 Task: Create in the project TransferLine an epic 'Customer experience (CX) platform implementation'.
Action: Mouse moved to (209, 61)
Screenshot: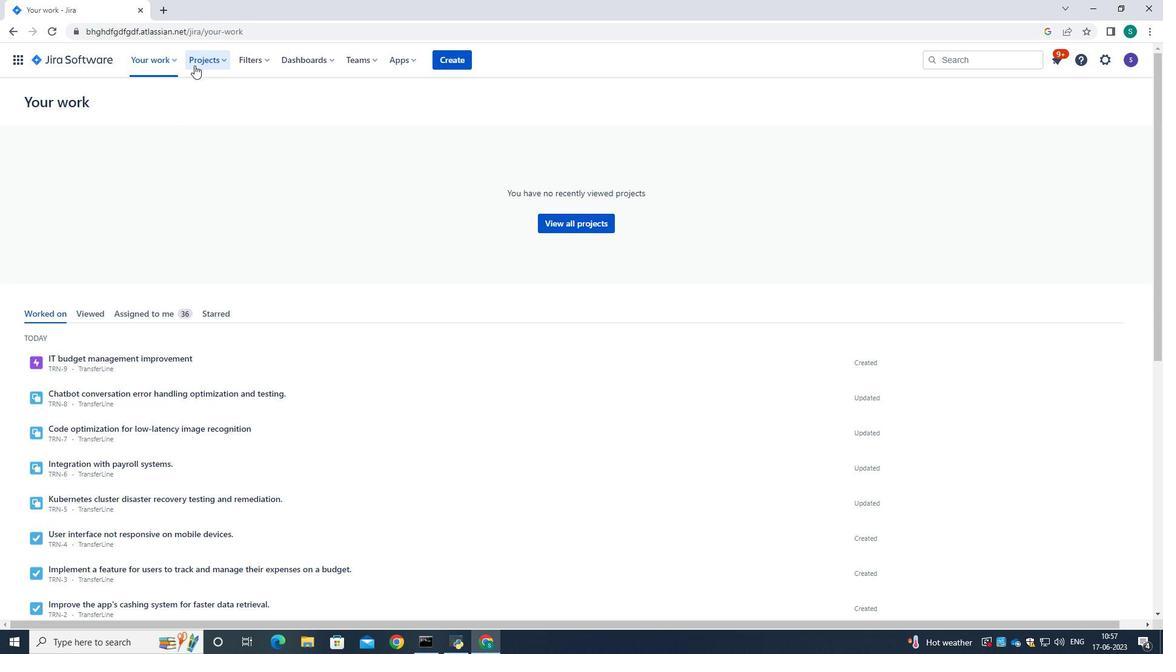 
Action: Mouse pressed left at (209, 61)
Screenshot: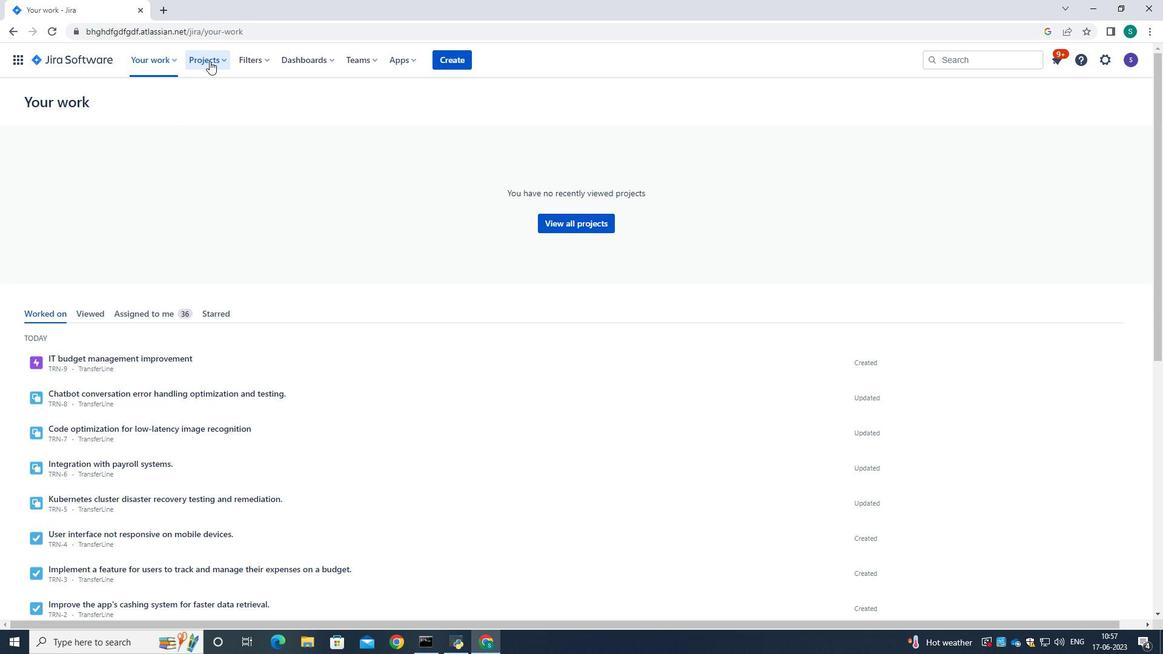 
Action: Mouse moved to (232, 113)
Screenshot: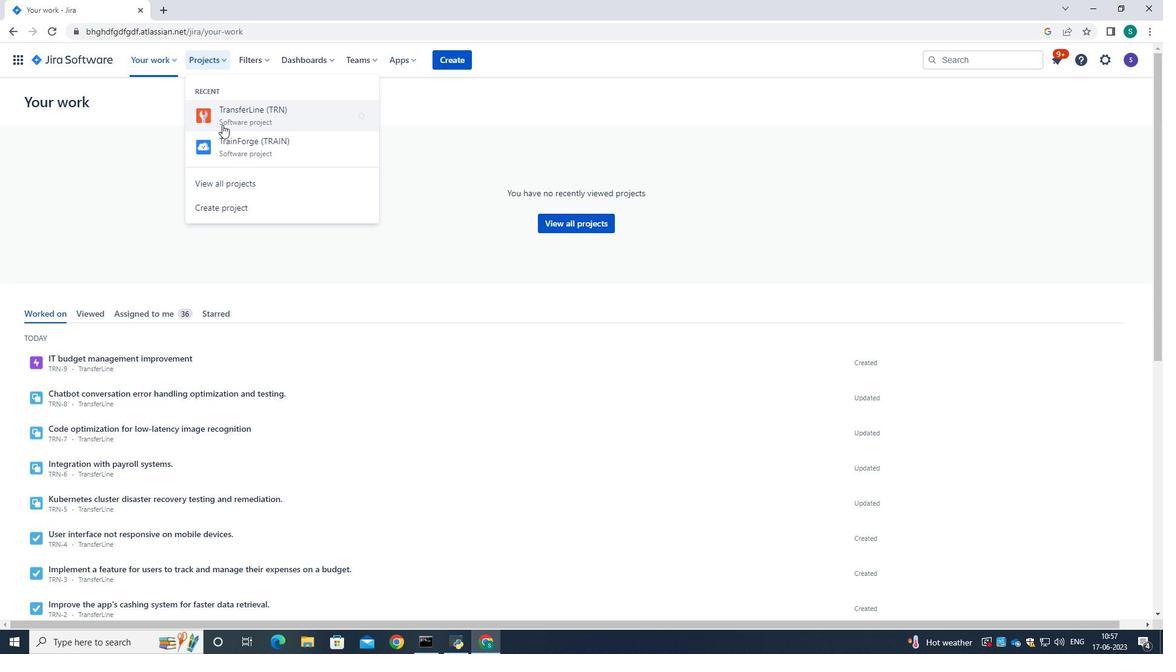 
Action: Mouse pressed left at (232, 113)
Screenshot: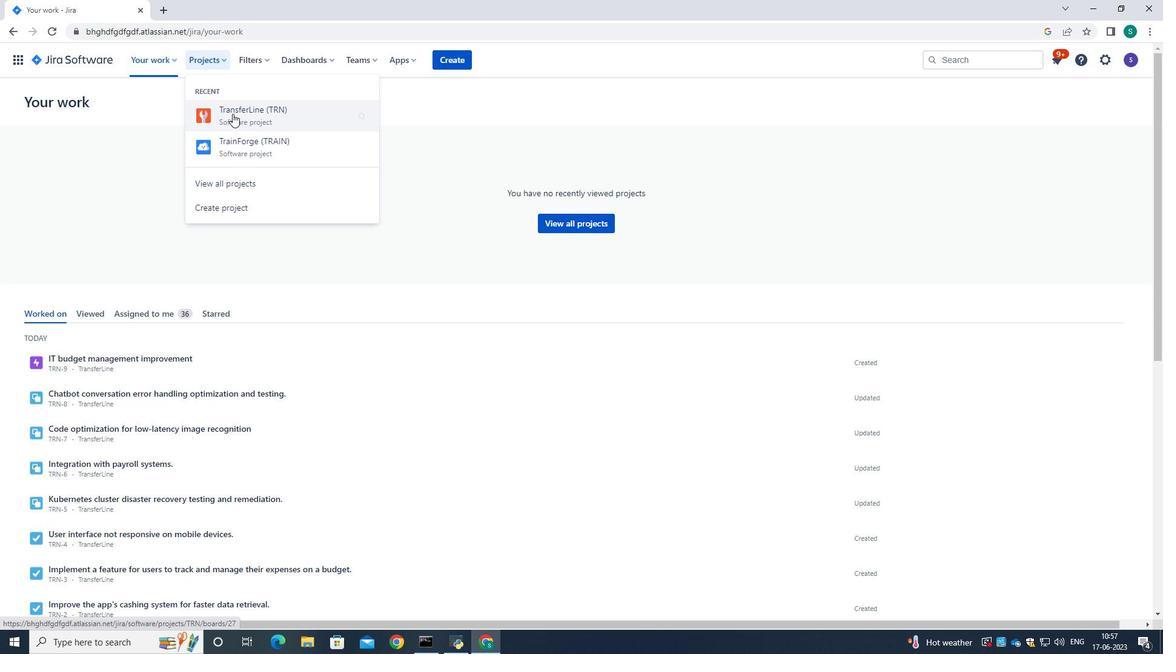 
Action: Mouse moved to (78, 177)
Screenshot: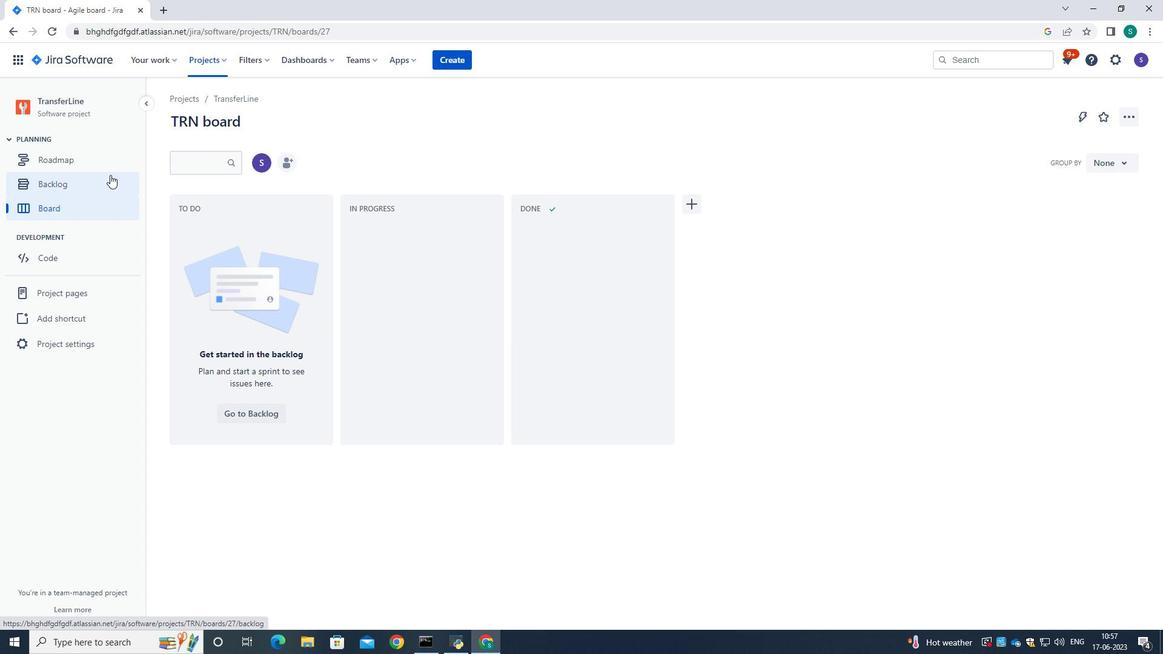 
Action: Mouse pressed left at (78, 177)
Screenshot: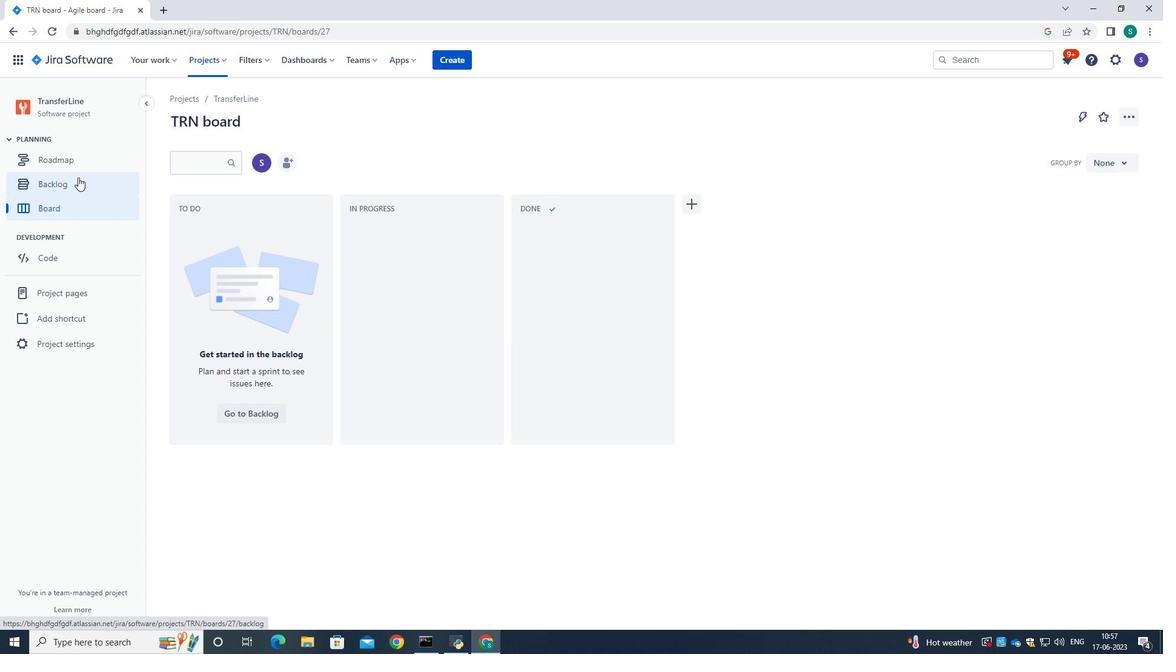 
Action: Mouse moved to (241, 286)
Screenshot: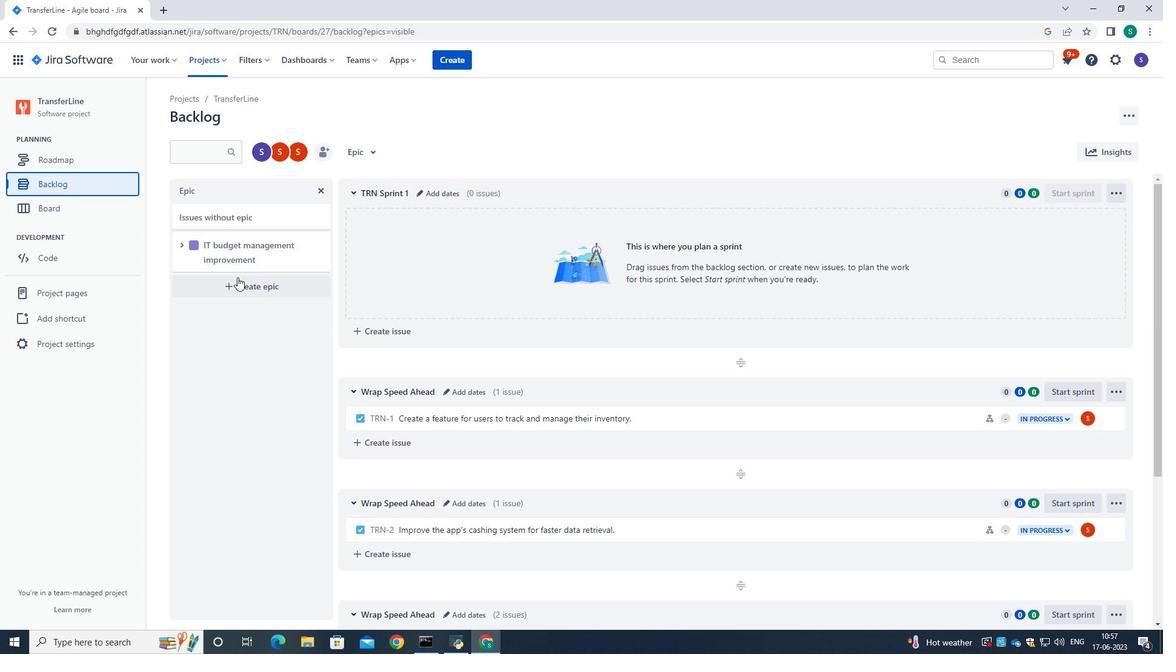 
Action: Mouse pressed left at (241, 286)
Screenshot: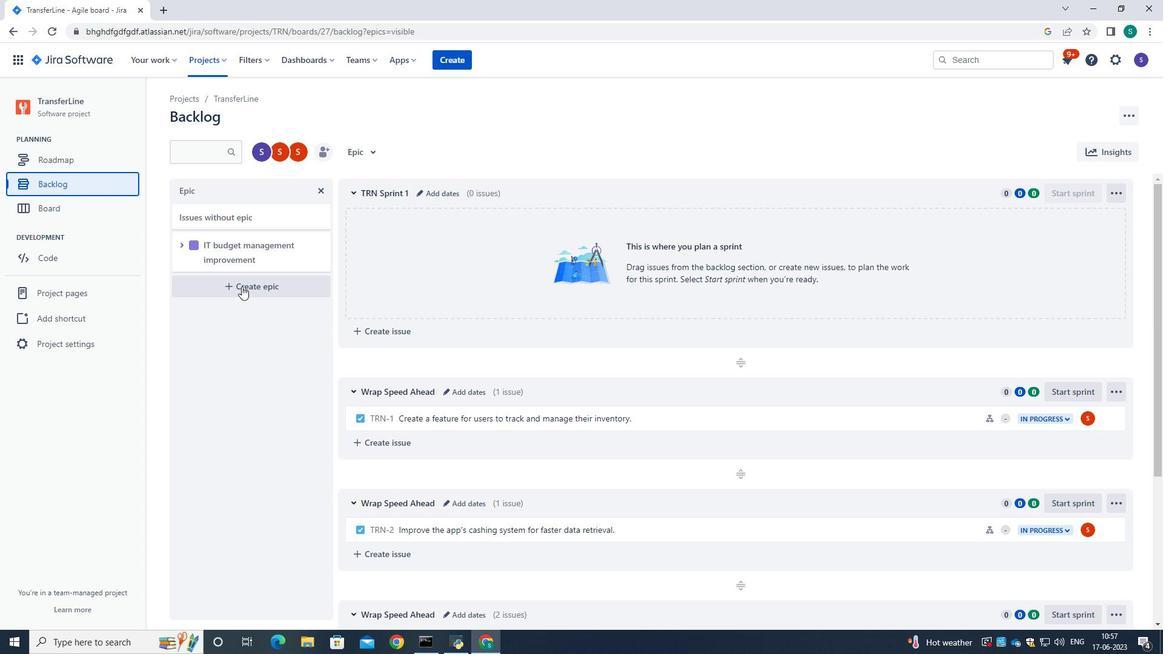 
Action: Mouse moved to (240, 287)
Screenshot: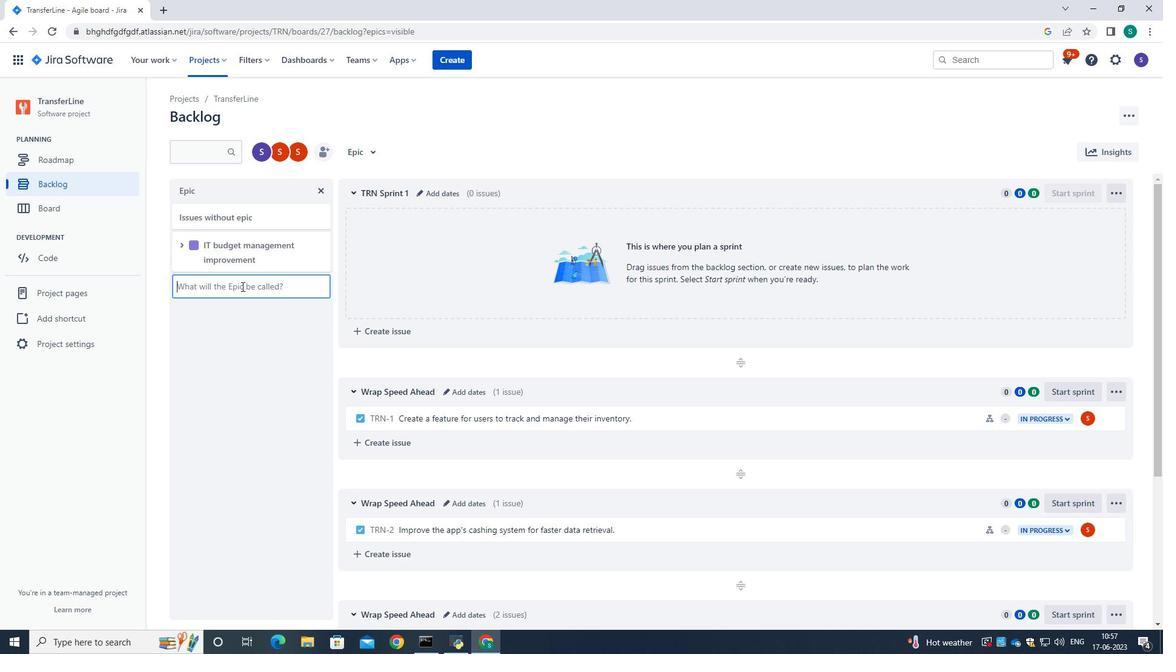 
Action: Mouse pressed left at (240, 287)
Screenshot: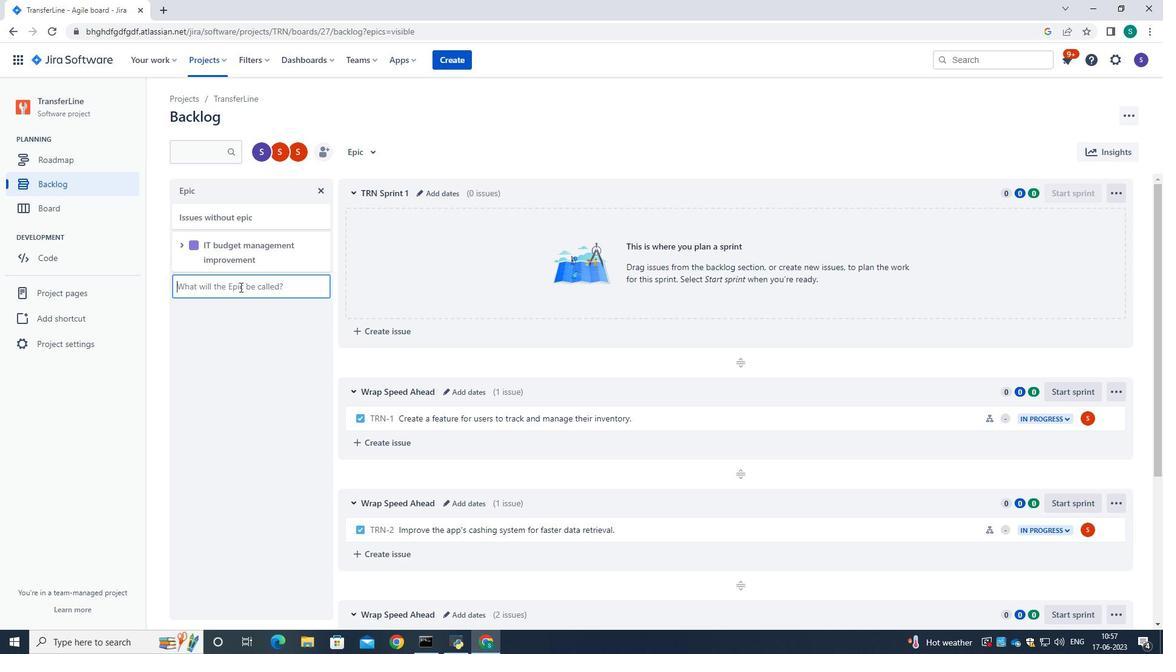 
Action: Key pressed <Key.caps_lock>C<Key.caps_lock>uatom<Key.backspace><Key.backspace><Key.backspace><Key.backspace>stomer<Key.space><Key.caps_lock><Key.caps_lock>experience<Key.space><Key.shift_r>(<Key.caps_lock>CX<Key.shift_r>()<Key.backspace><Key.backspace><Key.shift_r><Key.shift_r><Key.shift_r><Key.shift_r>)<Key.space><Key.caps_lock><Key.caps_lock>PLA<Key.backspace><Key.backspace><Key.caps_lock><Key.backspace>platform<Key.space>imple<Key.backspace>ementation
Screenshot: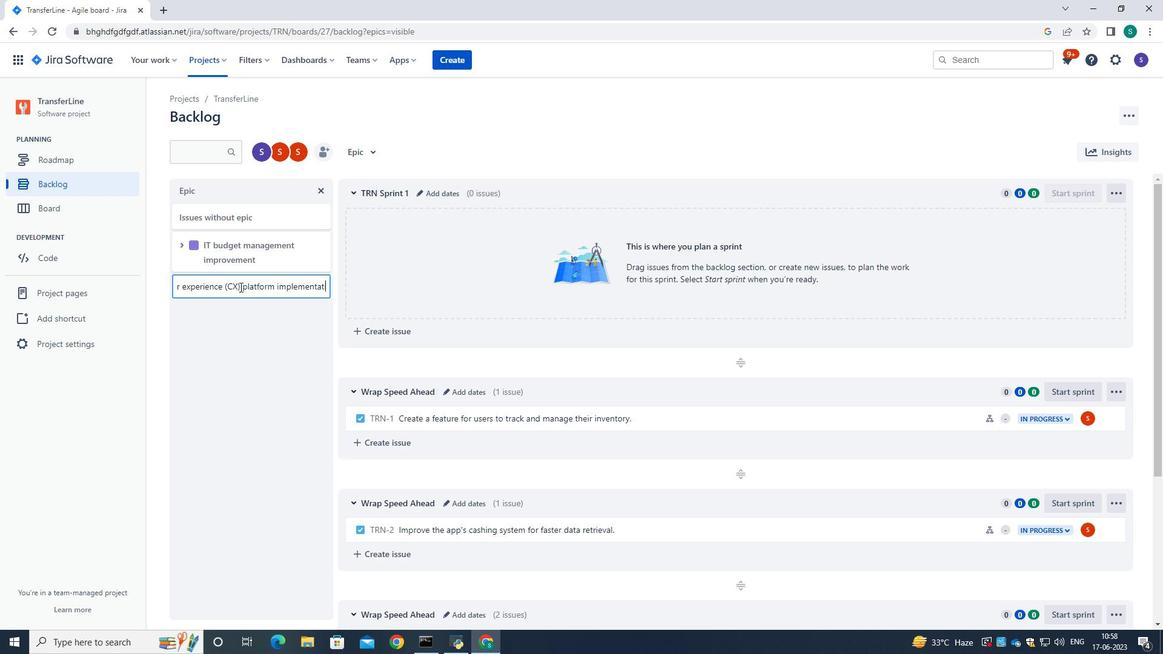 
Action: Mouse moved to (240, 287)
Screenshot: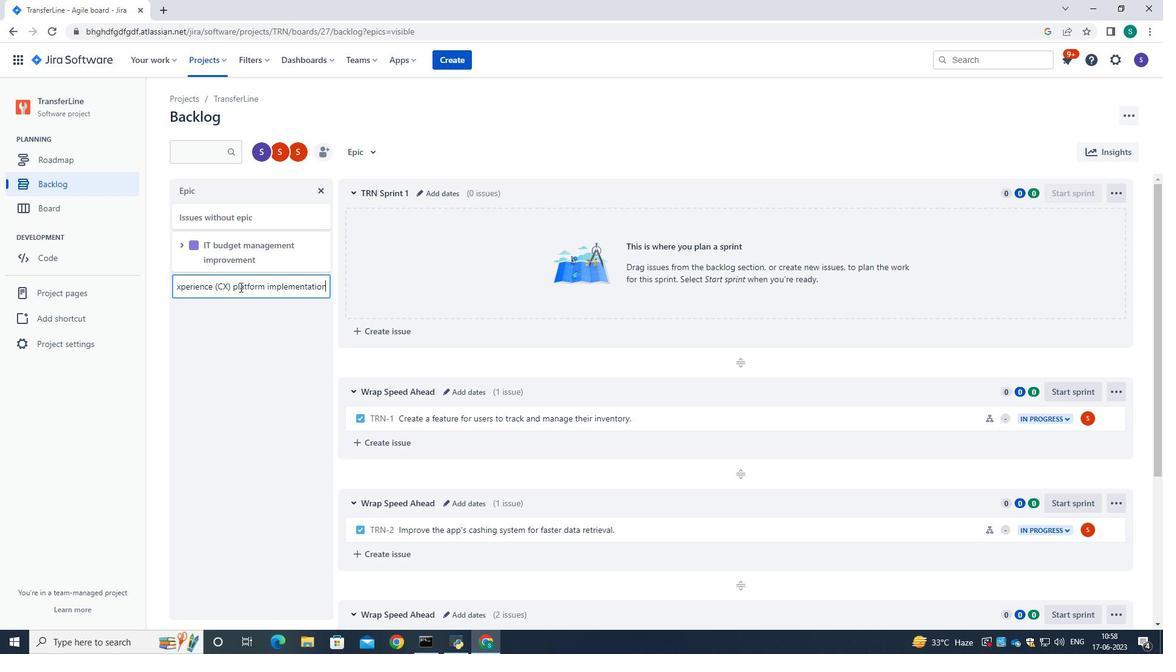 
Action: Key pressed <Key.enter>
Screenshot: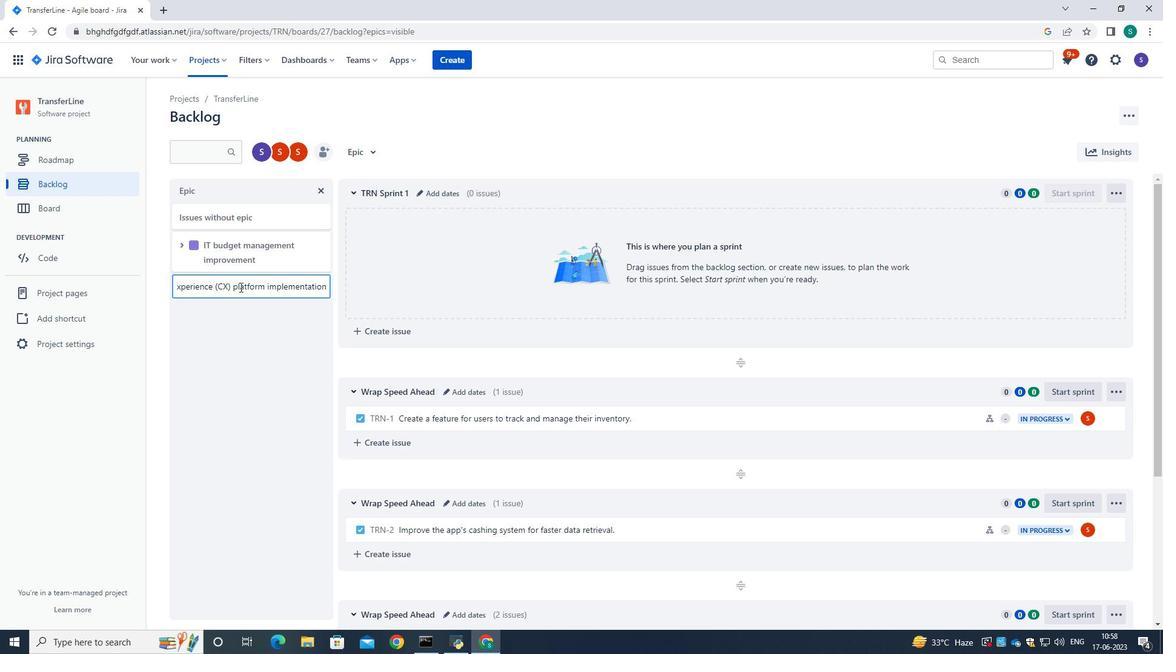 
Action: Mouse moved to (233, 359)
Screenshot: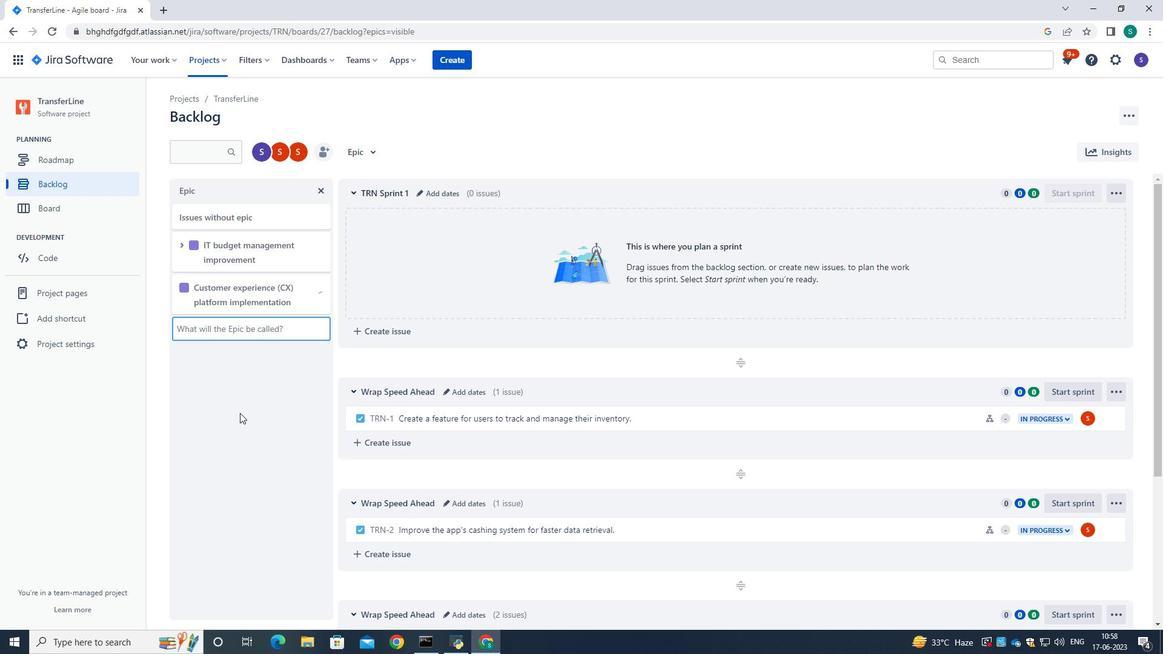 
Action: Mouse pressed left at (233, 359)
Screenshot: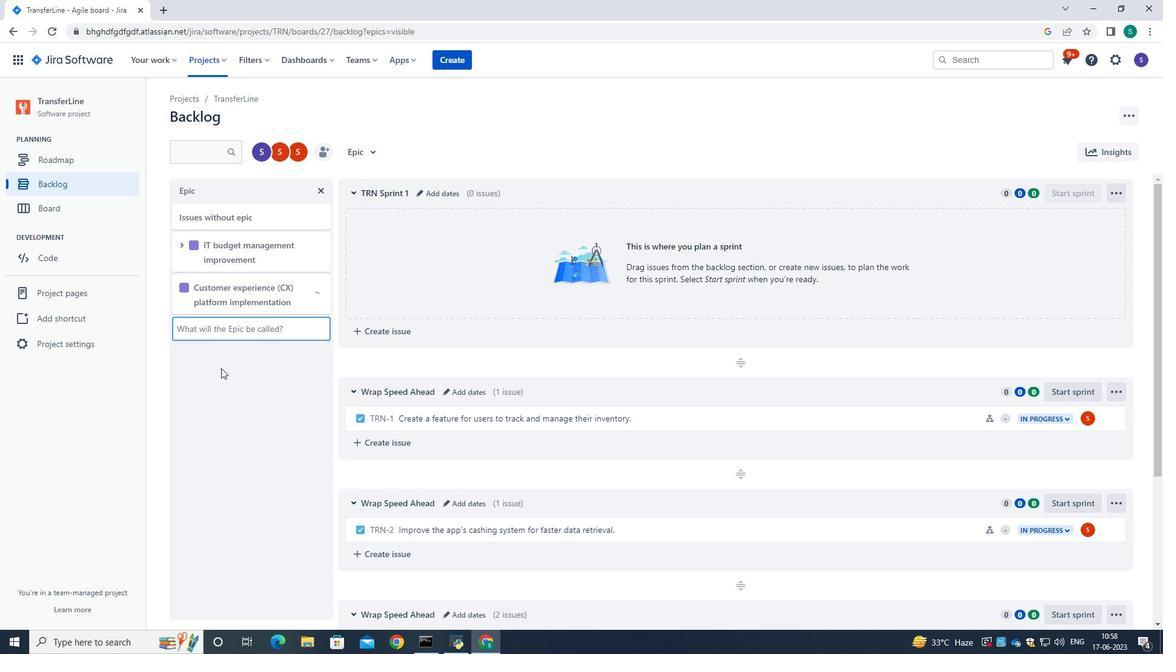 
